 Task: Select the all interfaces option in the local ports host.
Action: Mouse moved to (18, 588)
Screenshot: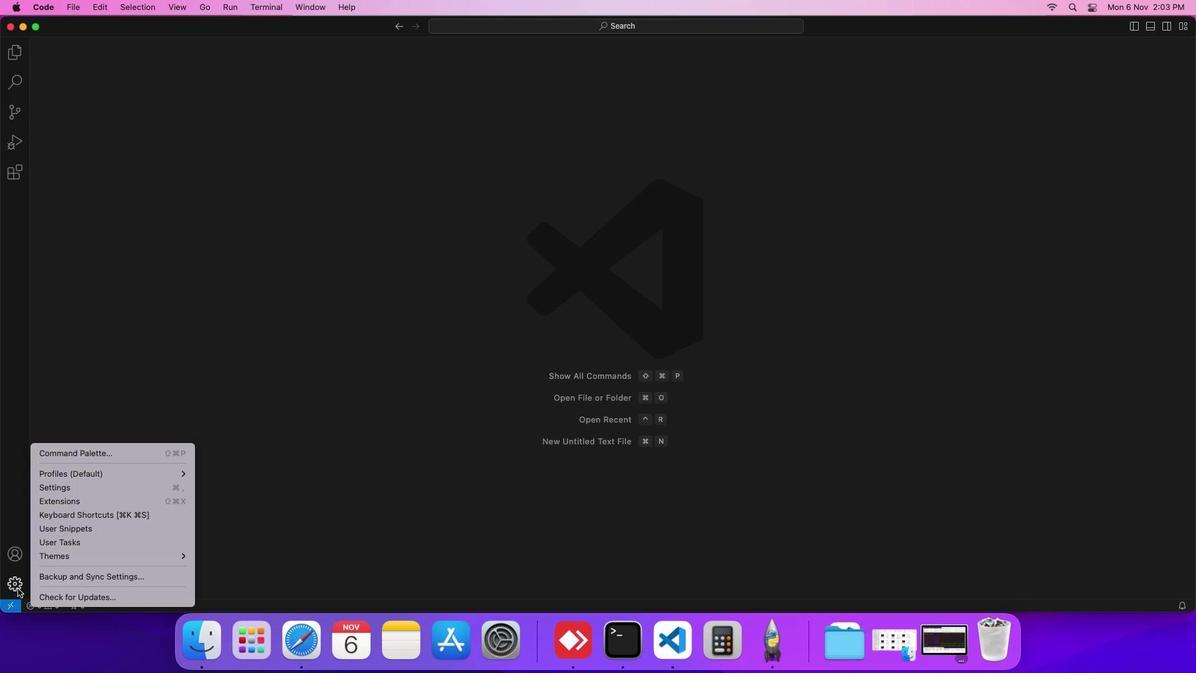 
Action: Mouse pressed left at (18, 588)
Screenshot: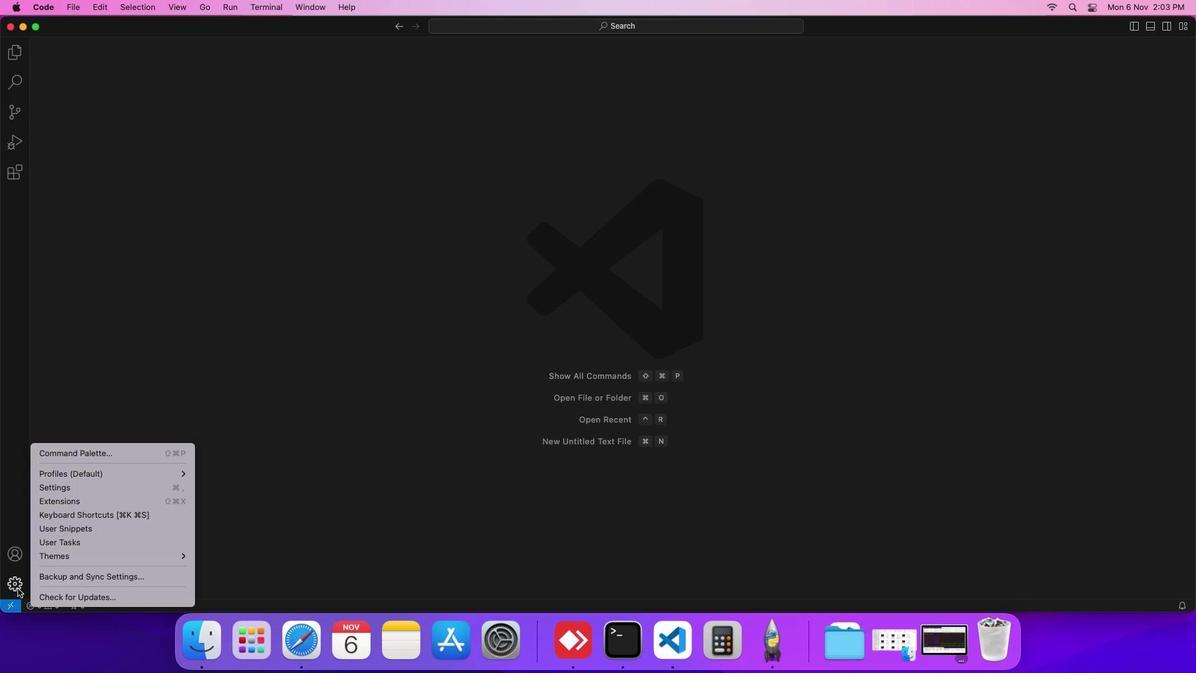 
Action: Mouse moved to (70, 492)
Screenshot: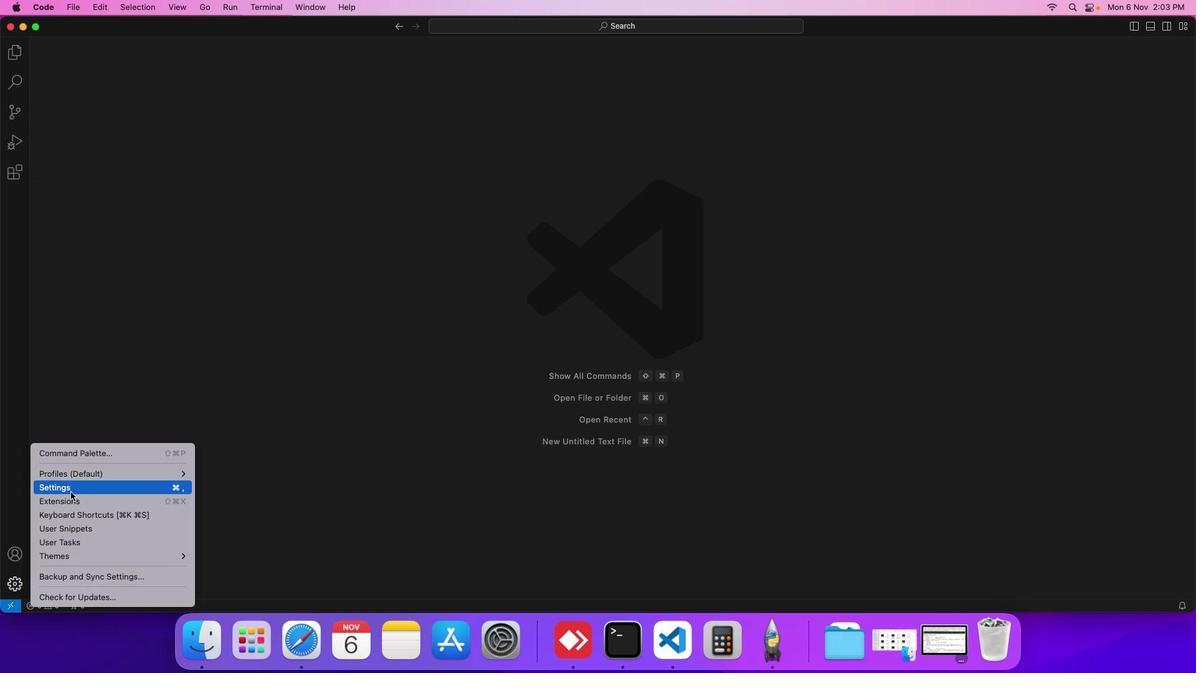 
Action: Mouse pressed left at (70, 492)
Screenshot: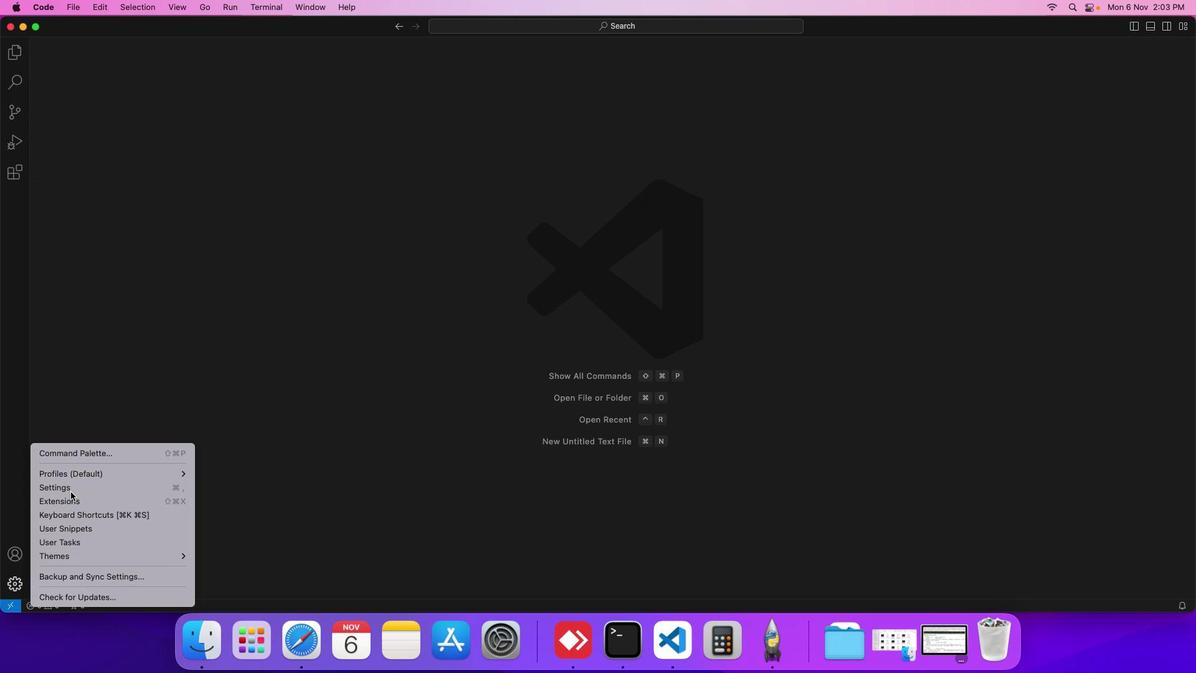 
Action: Mouse moved to (282, 185)
Screenshot: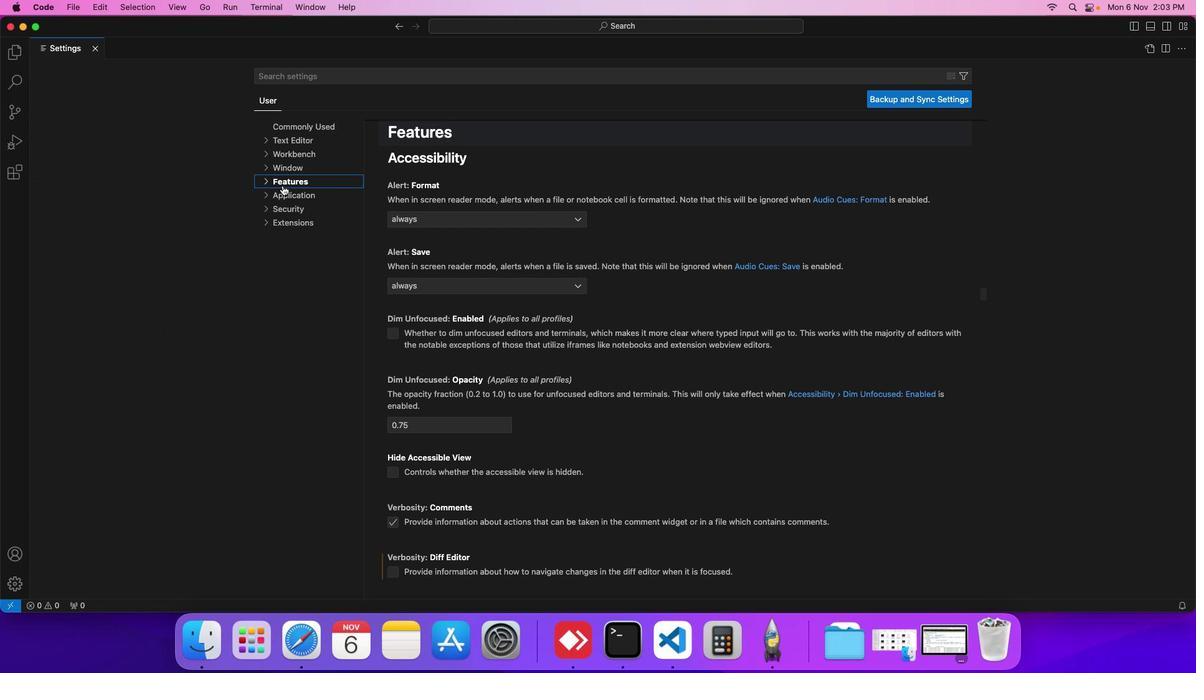 
Action: Mouse pressed left at (282, 185)
Screenshot: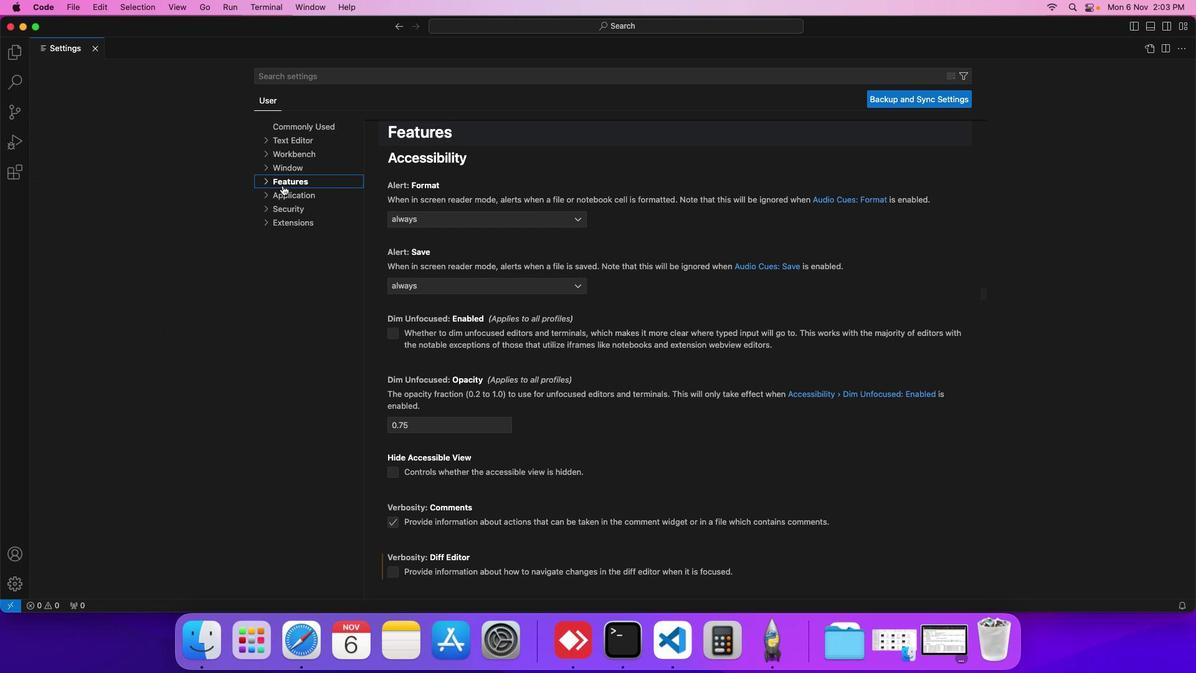 
Action: Mouse moved to (296, 359)
Screenshot: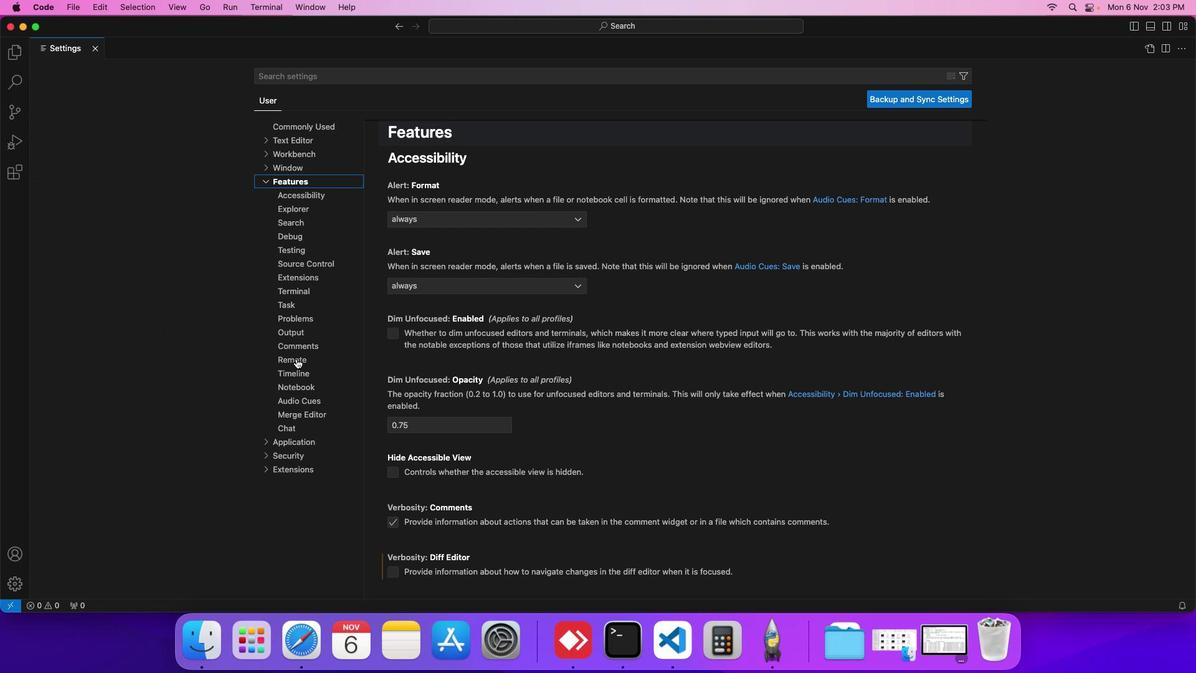 
Action: Mouse pressed left at (296, 359)
Screenshot: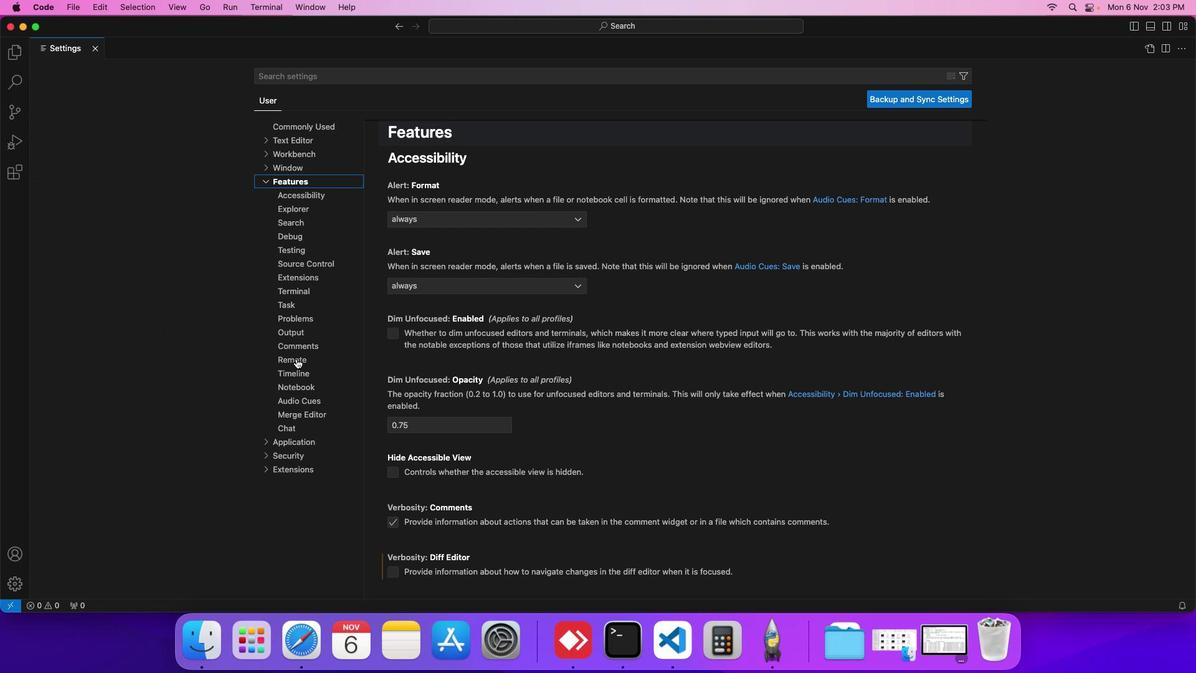 
Action: Mouse moved to (469, 314)
Screenshot: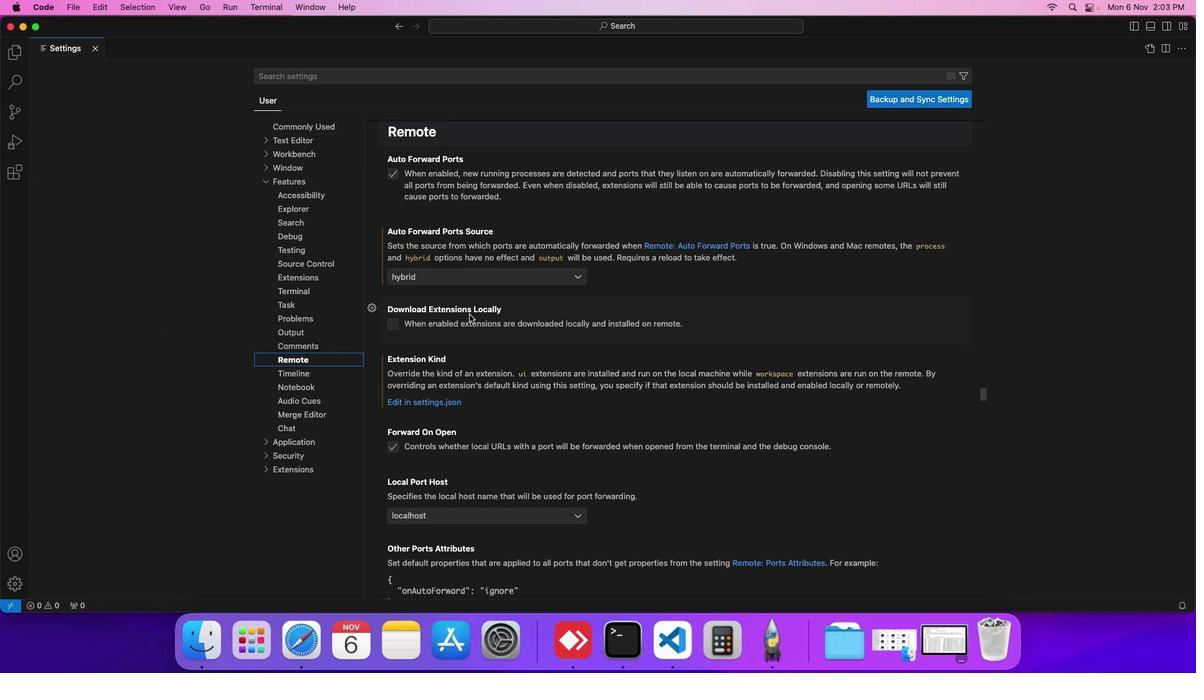 
Action: Mouse scrolled (469, 314) with delta (0, 0)
Screenshot: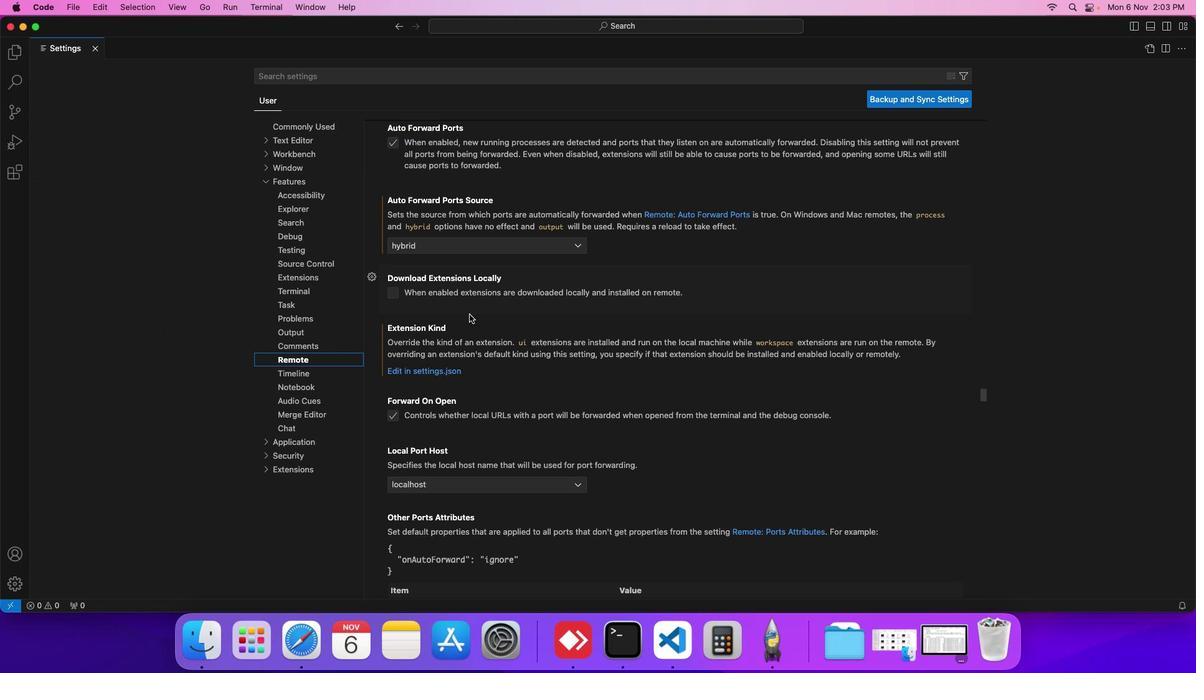 
Action: Mouse scrolled (469, 314) with delta (0, 0)
Screenshot: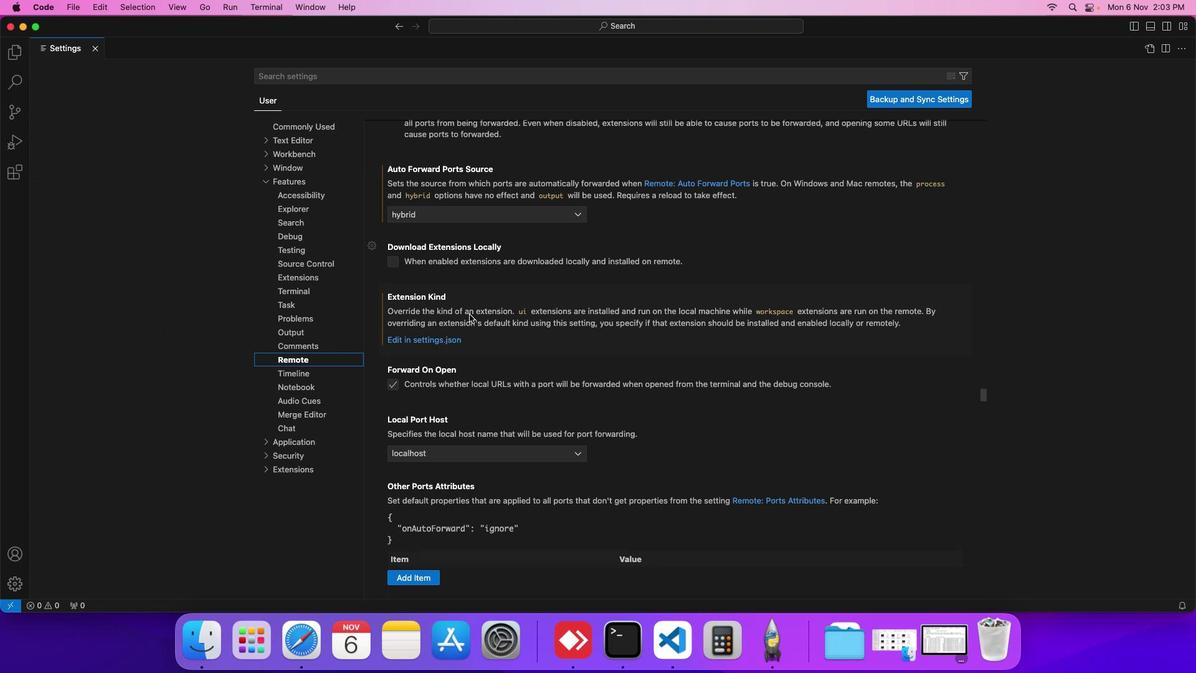 
Action: Mouse scrolled (469, 314) with delta (0, 0)
Screenshot: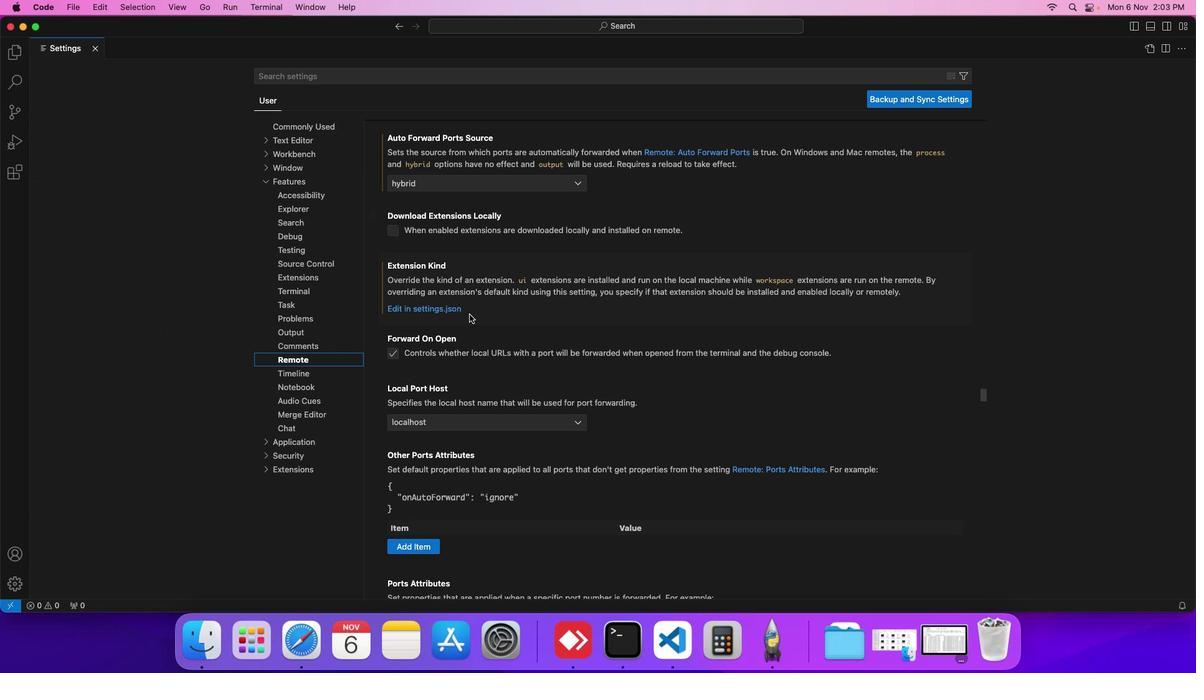 
Action: Mouse moved to (465, 426)
Screenshot: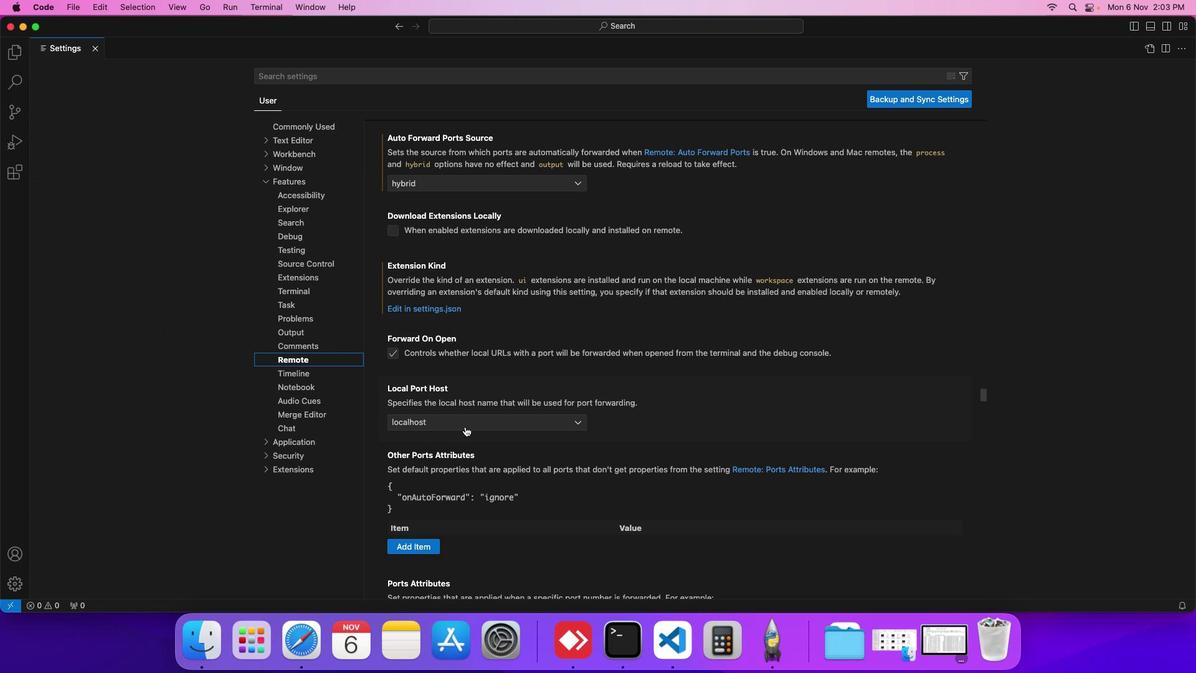 
Action: Mouse pressed left at (465, 426)
Screenshot: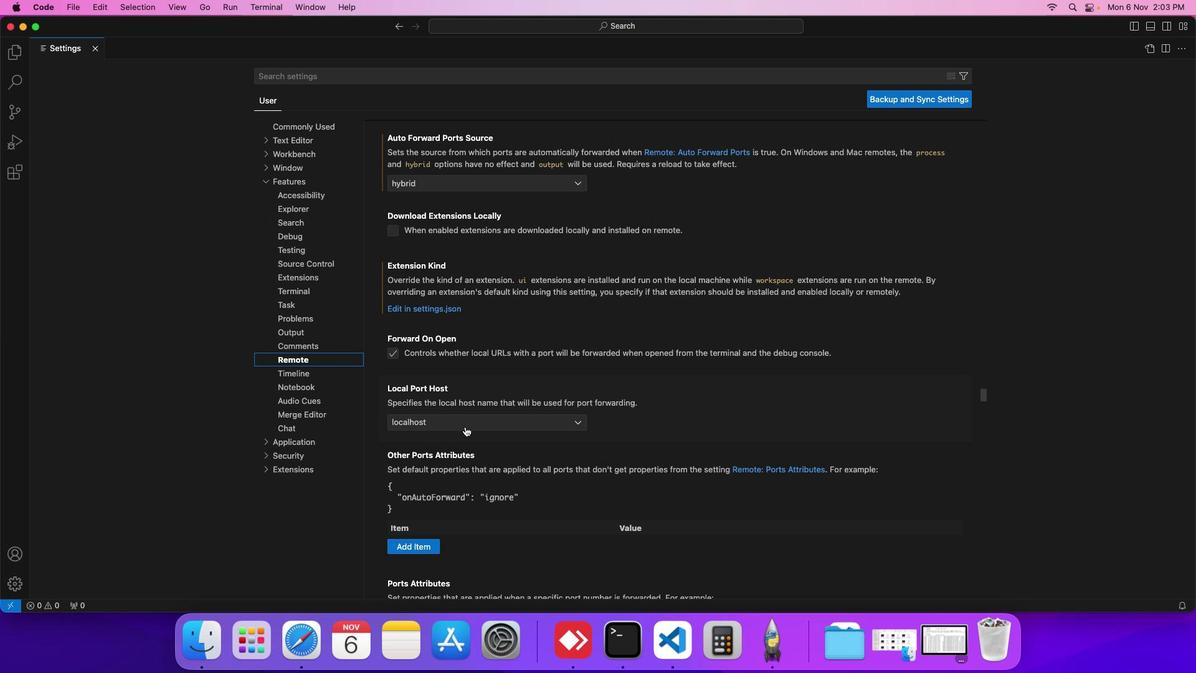
Action: Mouse moved to (450, 454)
Screenshot: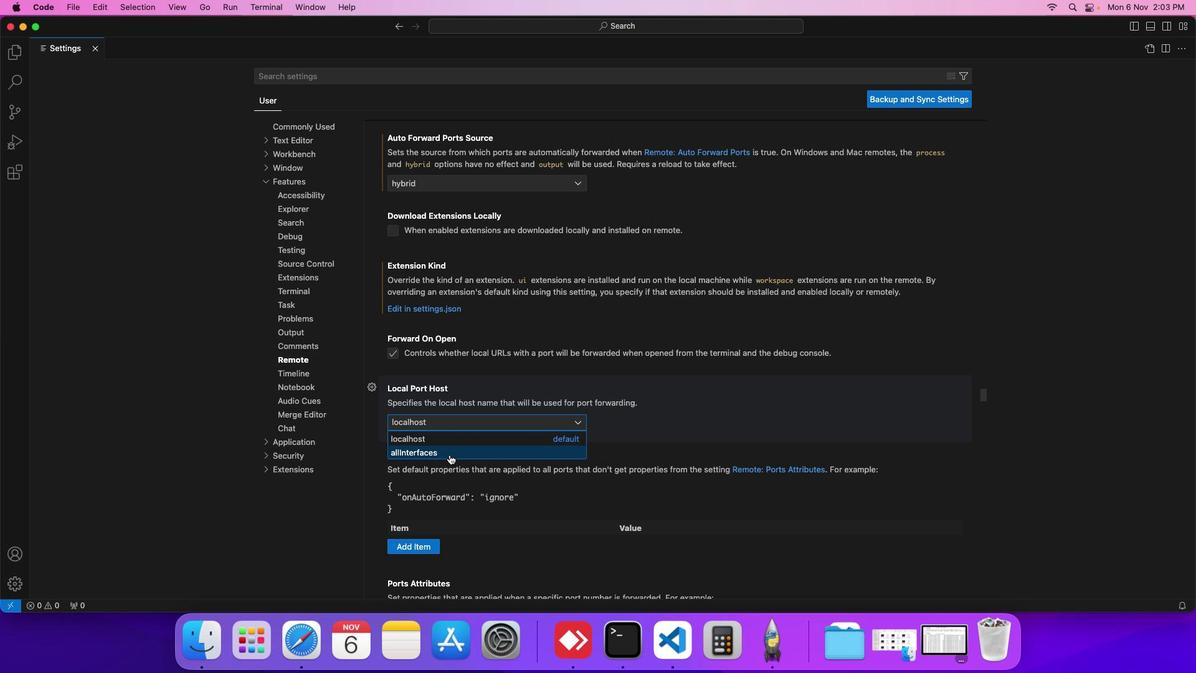 
Action: Mouse pressed left at (450, 454)
Screenshot: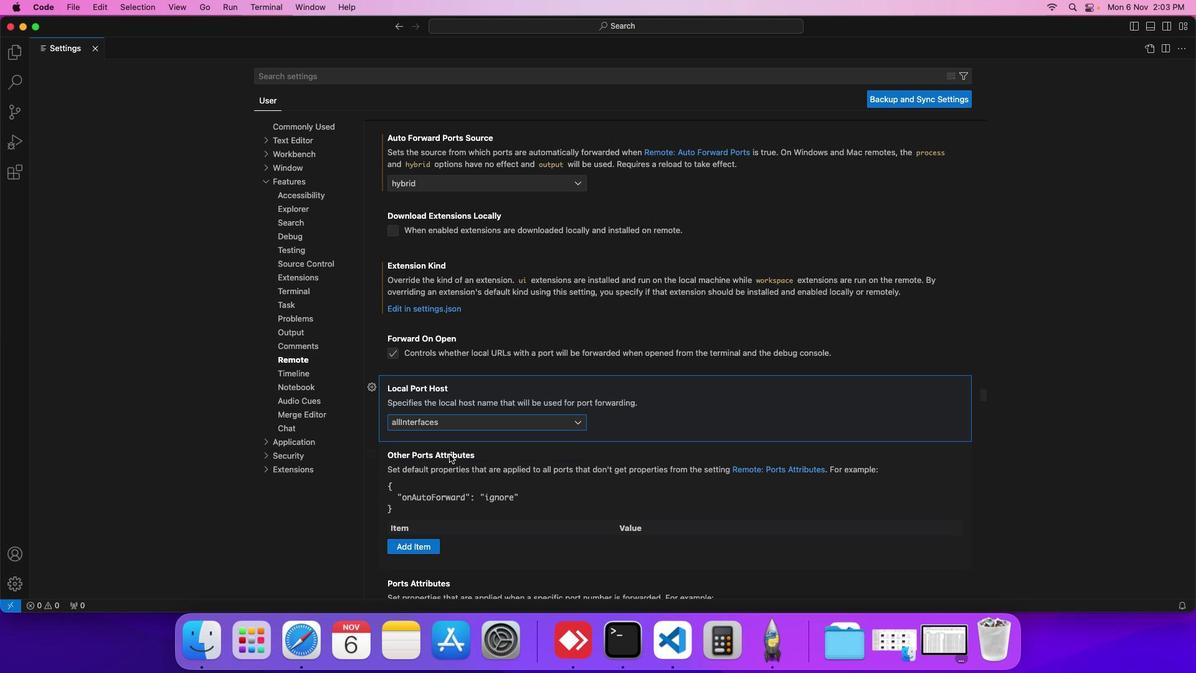
